 Task: Click on the option Current company.
Action: Mouse moved to (688, 95)
Screenshot: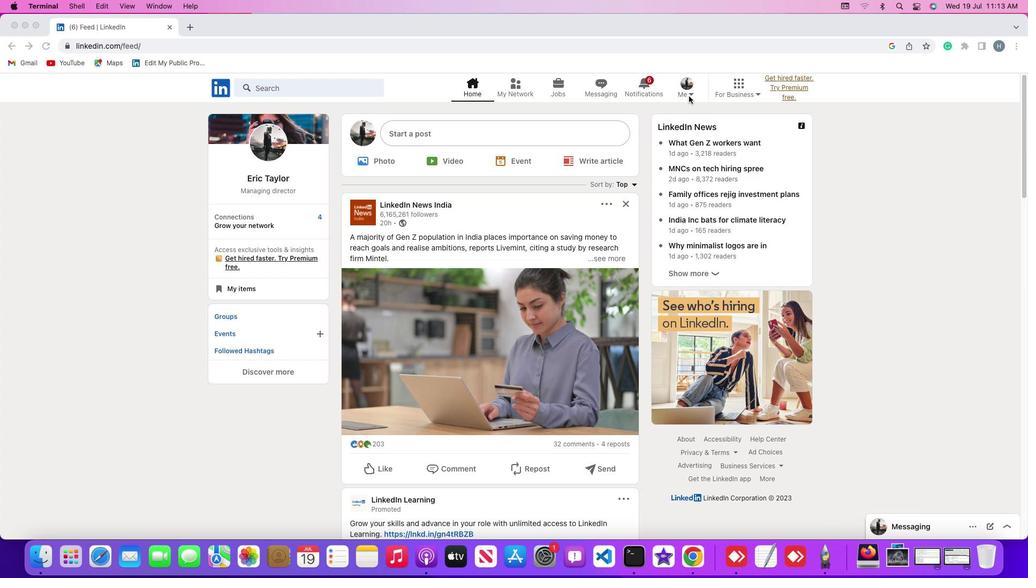 
Action: Mouse pressed left at (688, 95)
Screenshot: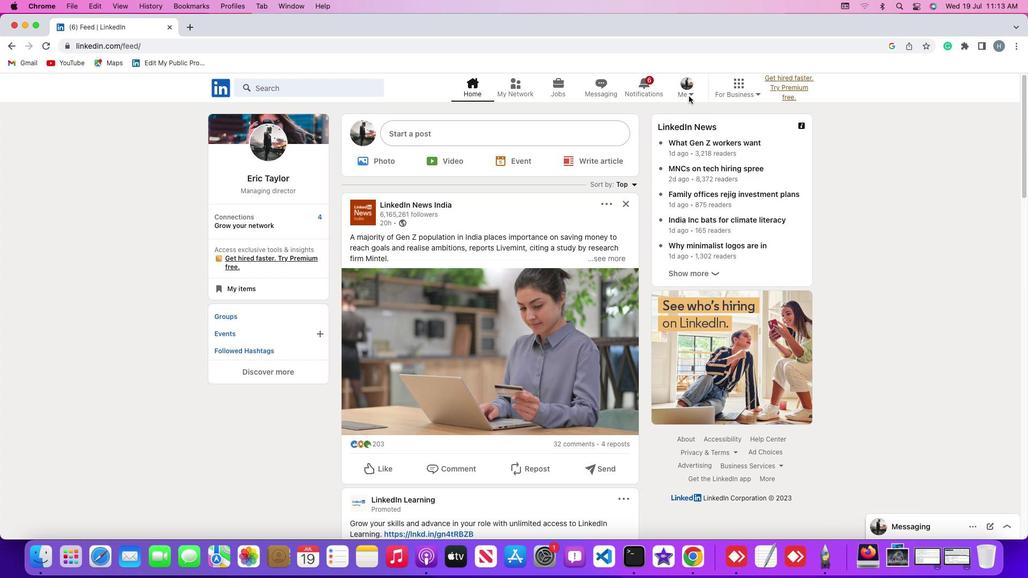 
Action: Mouse moved to (690, 95)
Screenshot: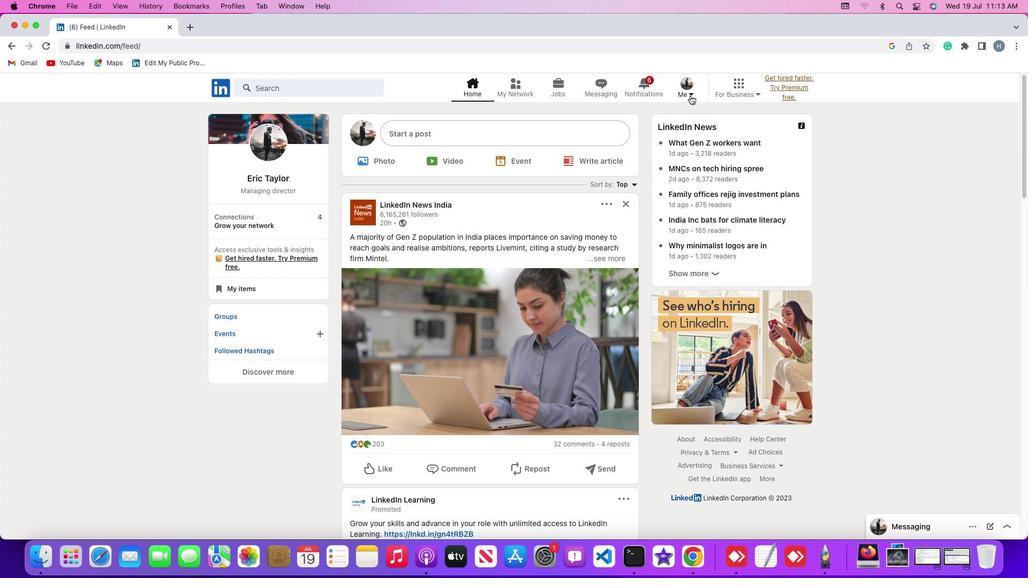 
Action: Mouse pressed left at (690, 95)
Screenshot: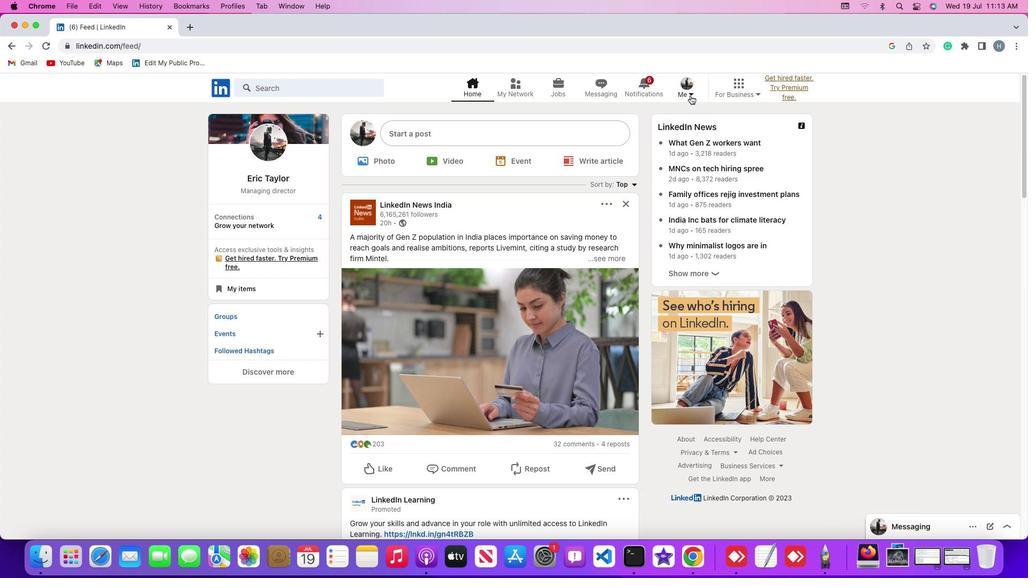 
Action: Mouse moved to (628, 199)
Screenshot: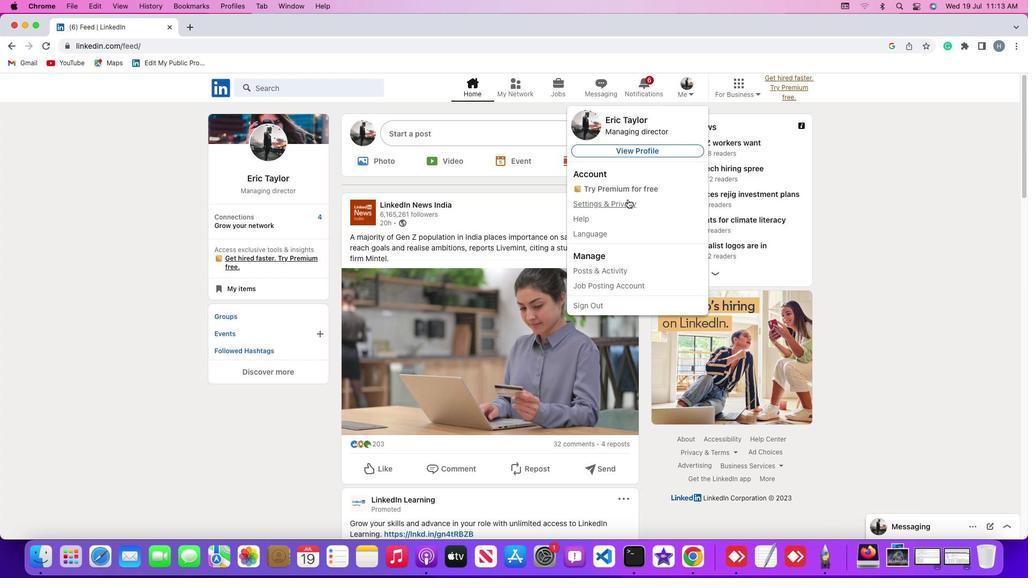 
Action: Mouse pressed left at (628, 199)
Screenshot: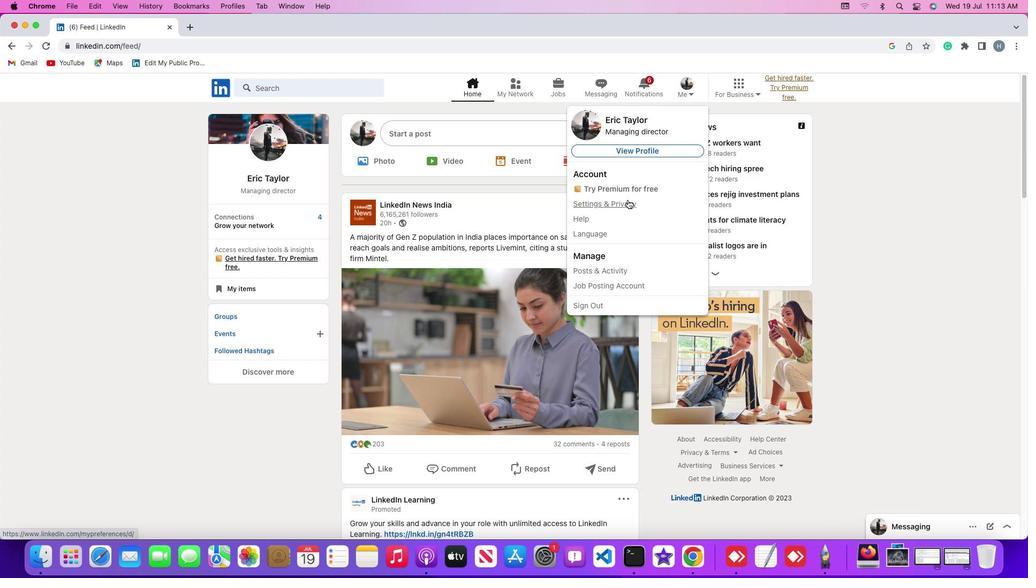 
Action: Mouse moved to (108, 322)
Screenshot: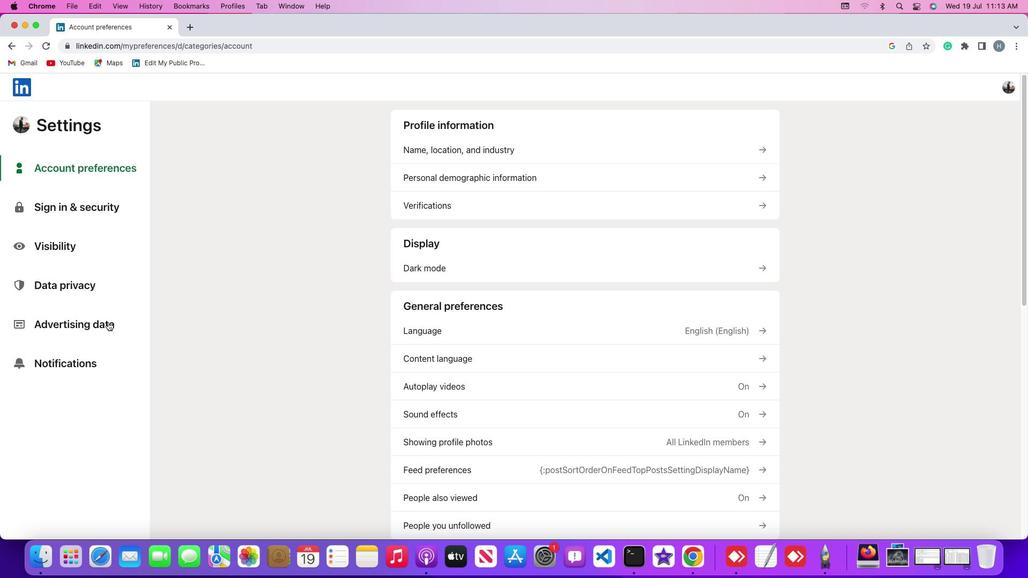 
Action: Mouse pressed left at (108, 322)
Screenshot: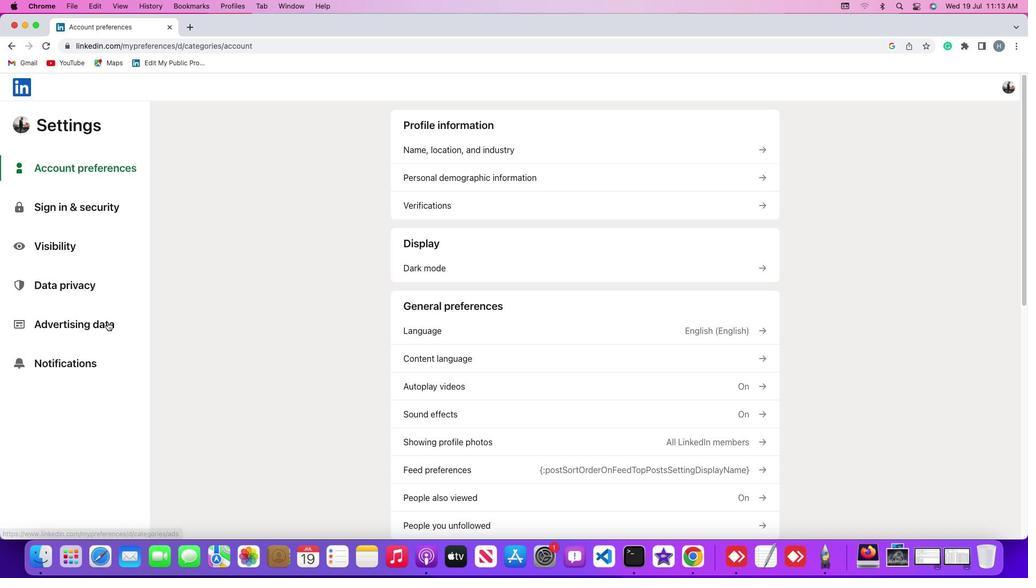 
Action: Mouse moved to (107, 322)
Screenshot: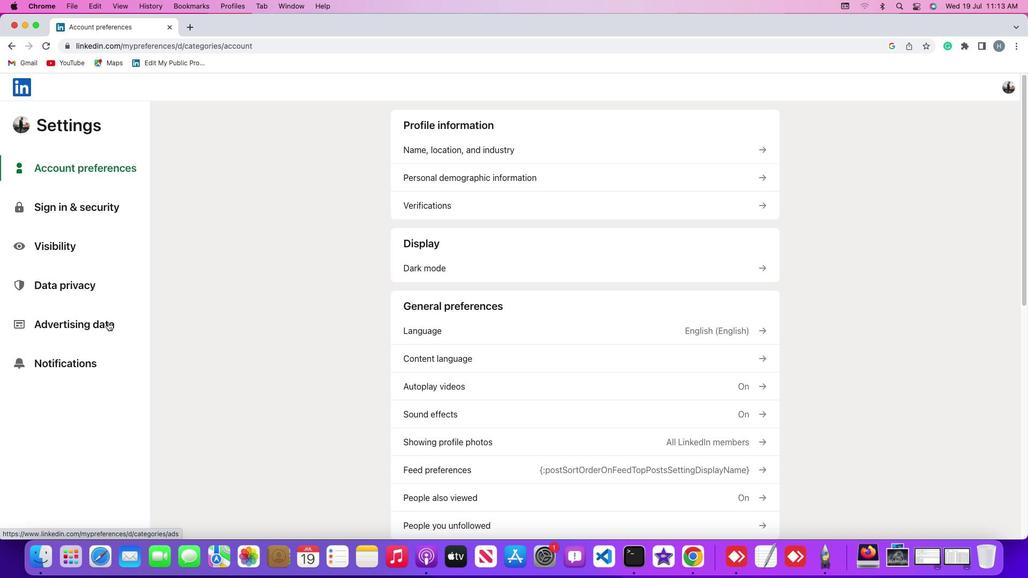 
Action: Mouse pressed left at (107, 322)
Screenshot: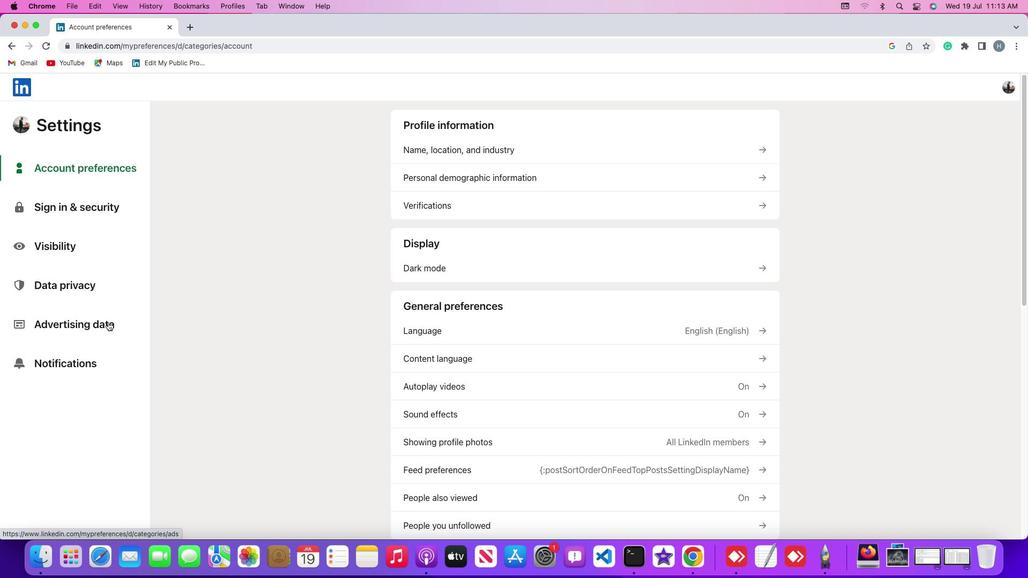 
Action: Mouse moved to (536, 432)
Screenshot: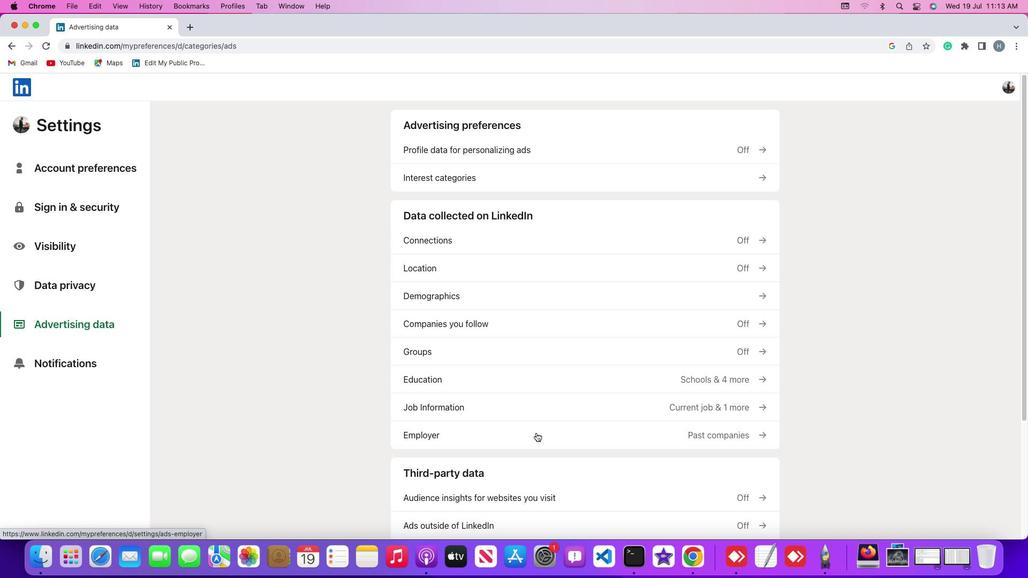 
Action: Mouse pressed left at (536, 432)
Screenshot: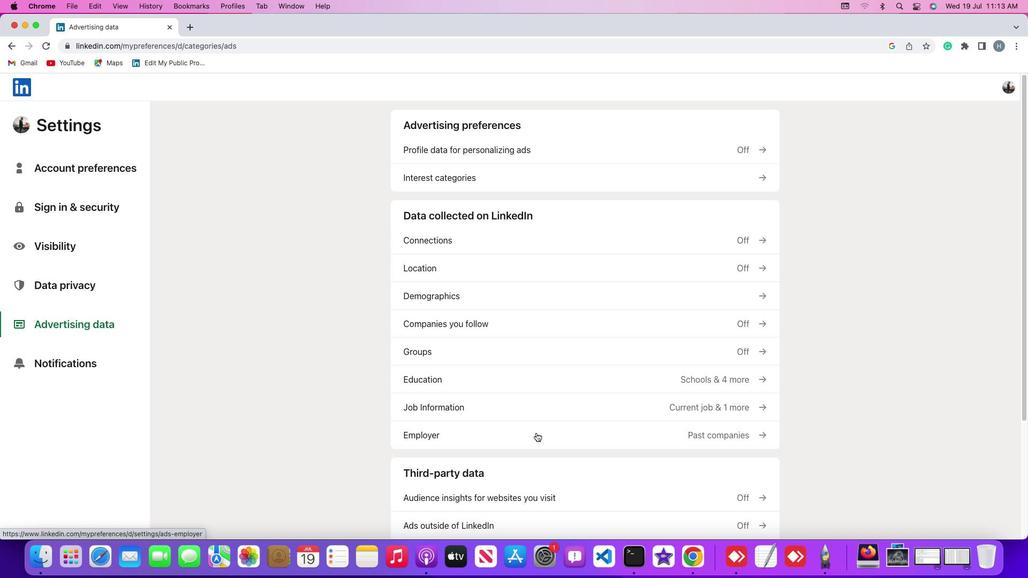 
Action: Mouse moved to (418, 187)
Screenshot: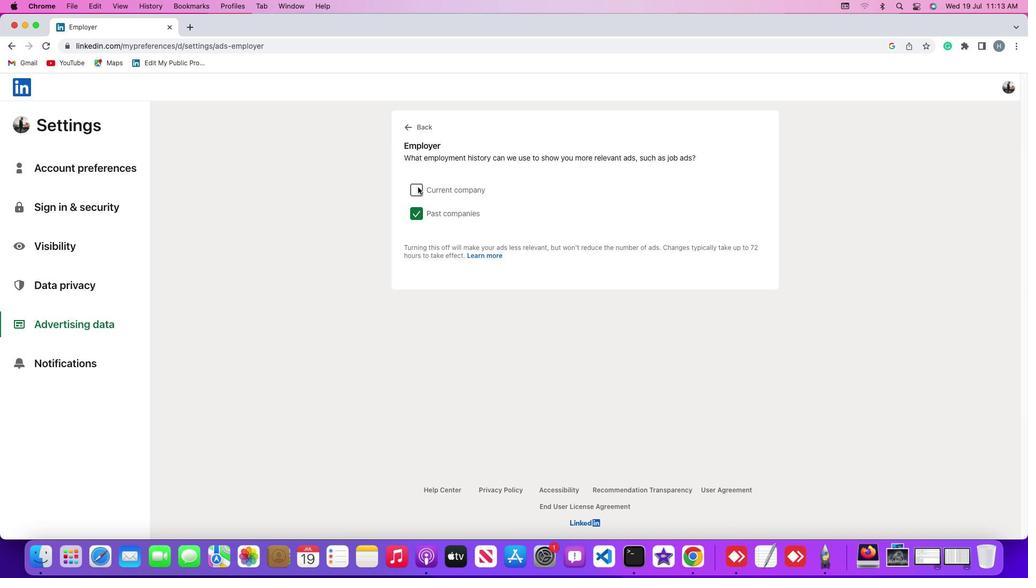 
Action: Mouse pressed left at (418, 187)
Screenshot: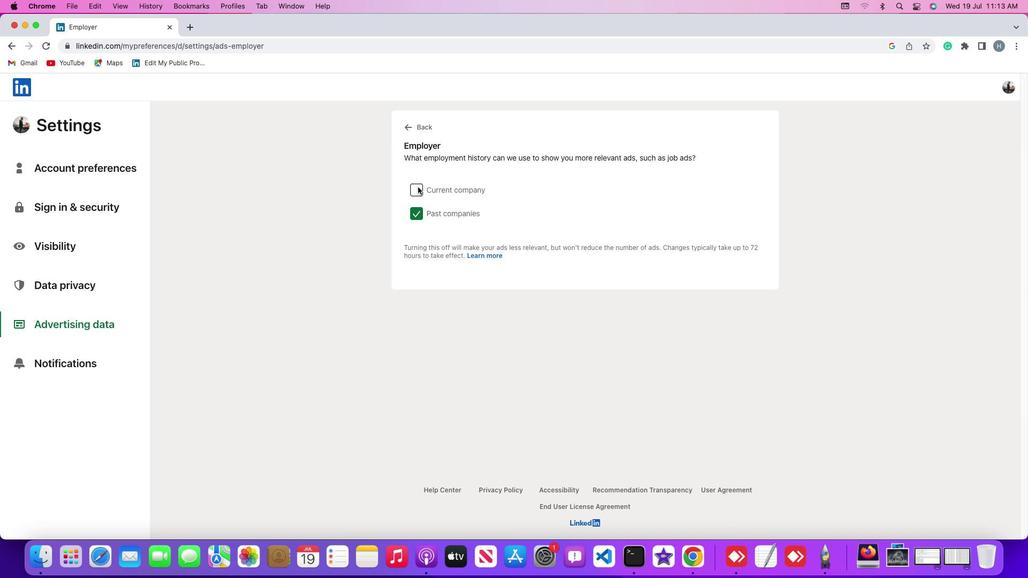 
Action: Mouse moved to (448, 253)
Screenshot: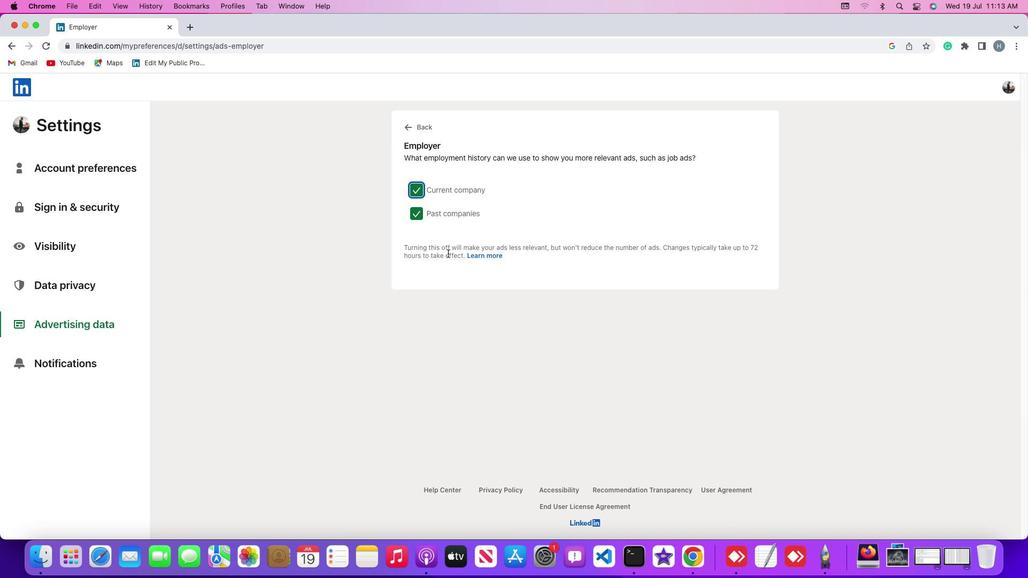 
